 Task: Create repositories for sports technology or performance analytics.
Action: Mouse moved to (181, 141)
Screenshot: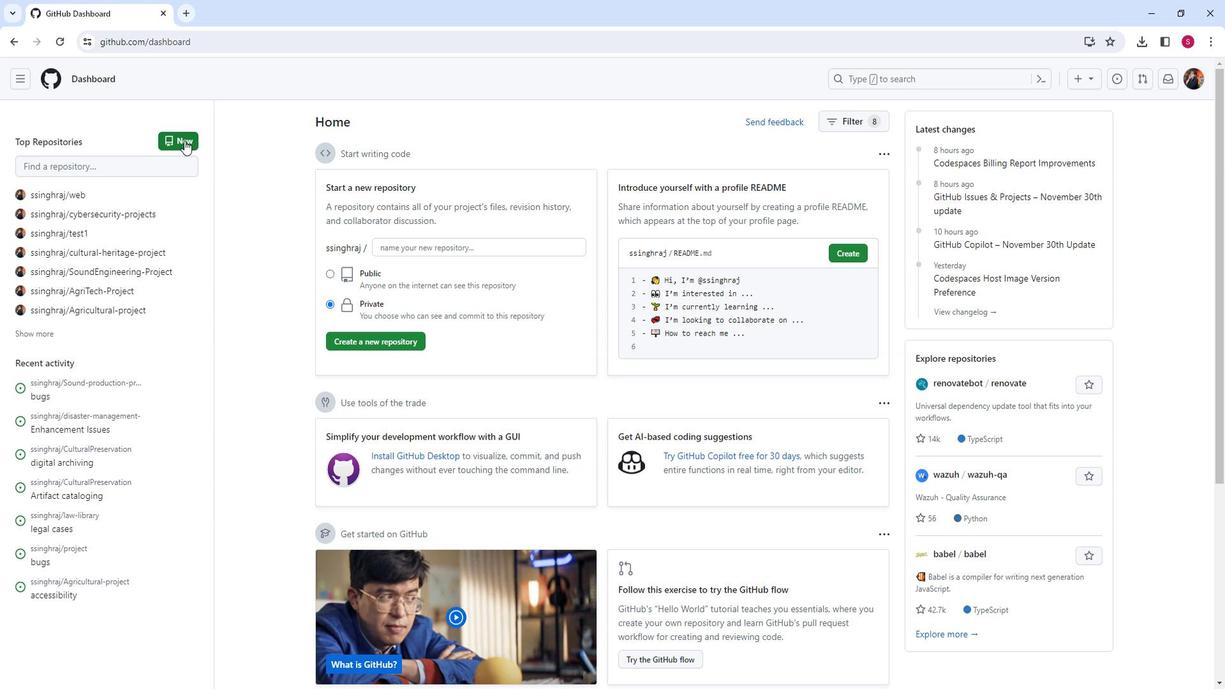 
Action: Mouse pressed left at (181, 141)
Screenshot: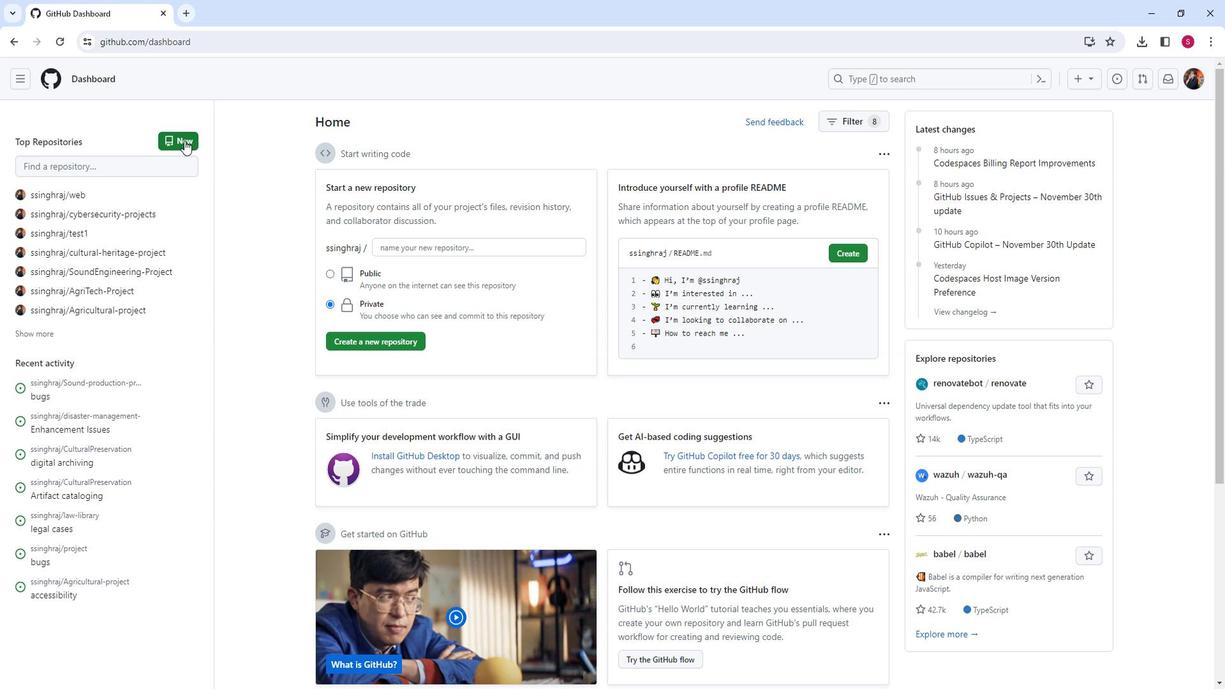 
Action: Mouse moved to (522, 338)
Screenshot: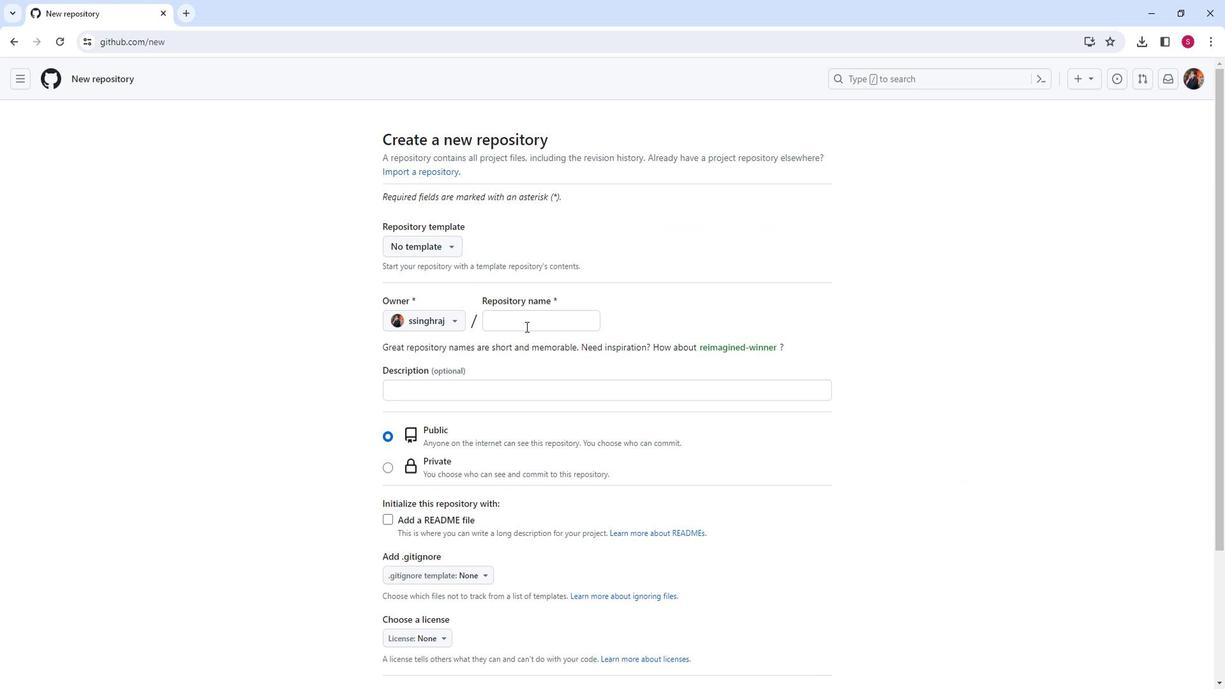 
Action: Mouse pressed left at (522, 338)
Screenshot: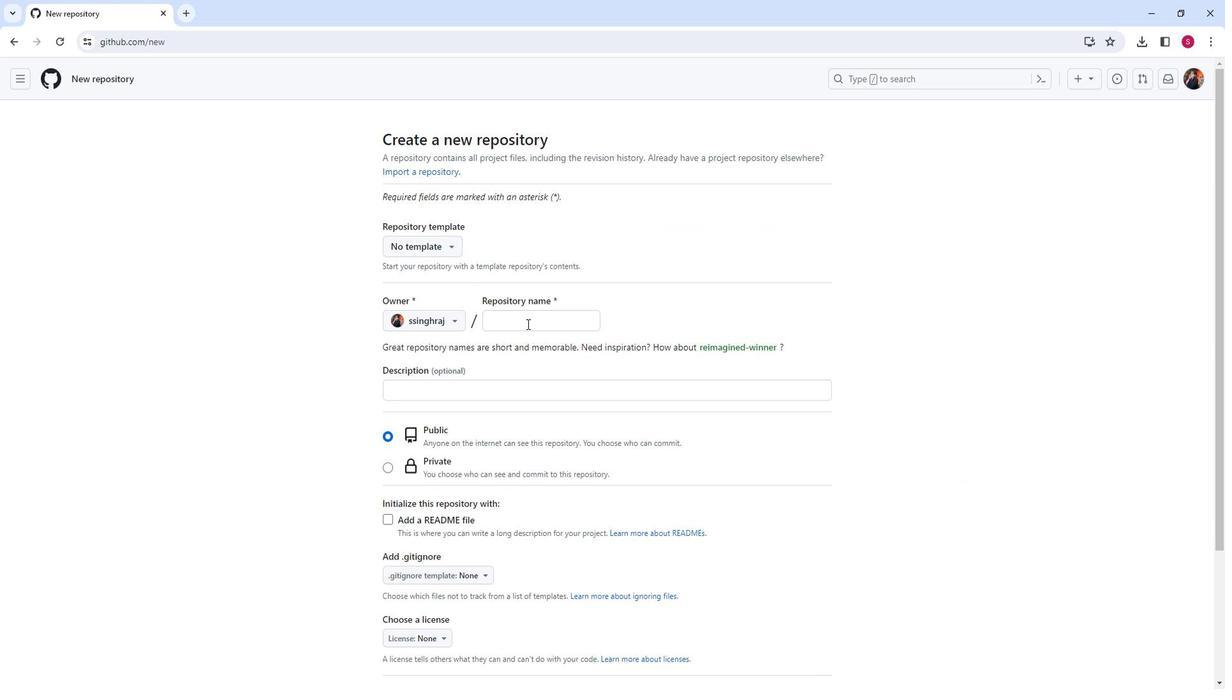 
Action: Mouse moved to (522, 338)
Screenshot: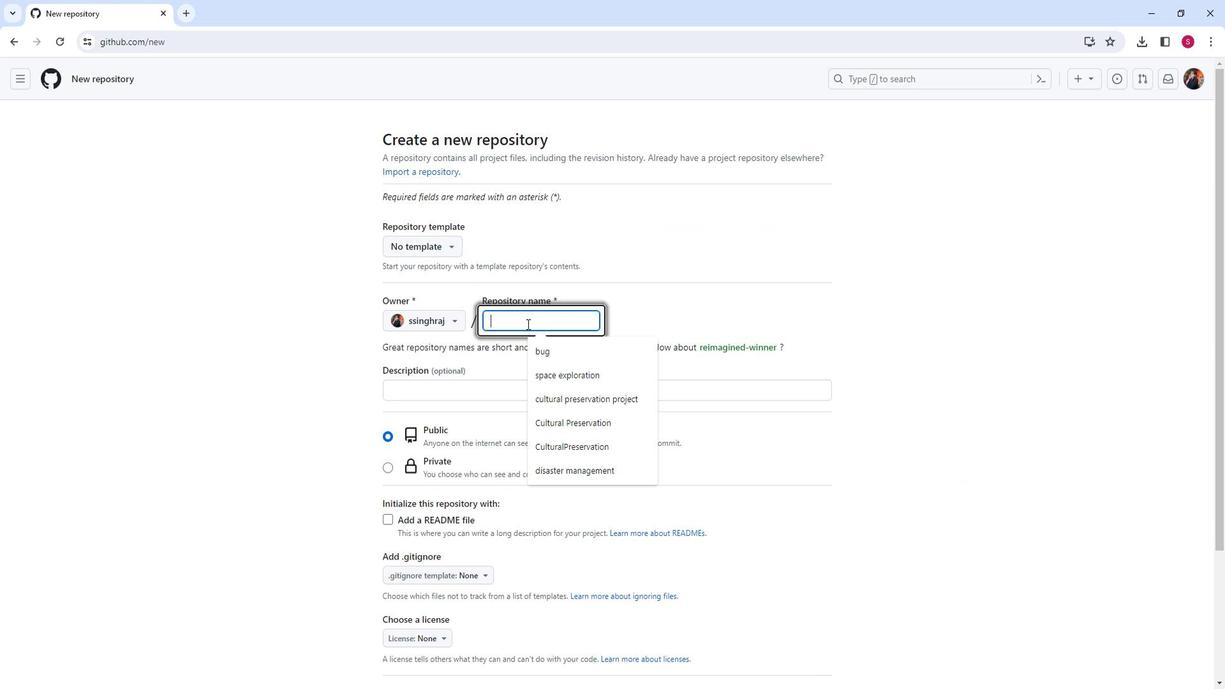 
Action: Key pressed sports<Key.space><Key.shift>T<Key.backspace>technology
Screenshot: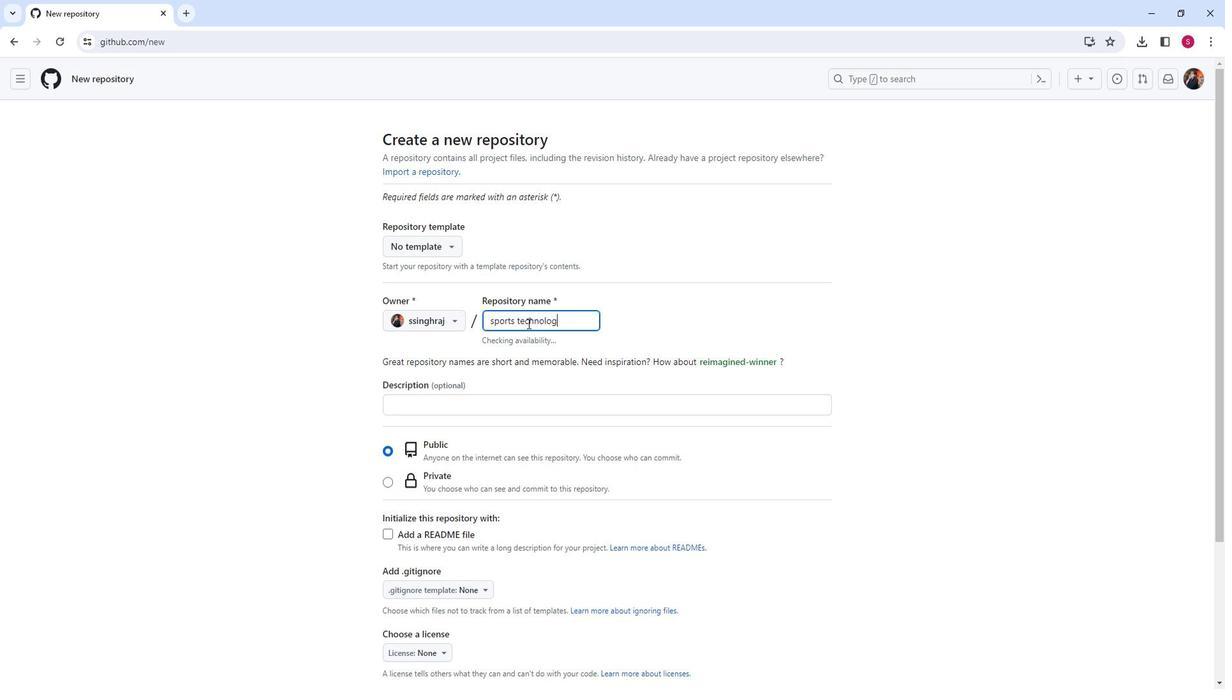 
Action: Mouse moved to (526, 443)
Screenshot: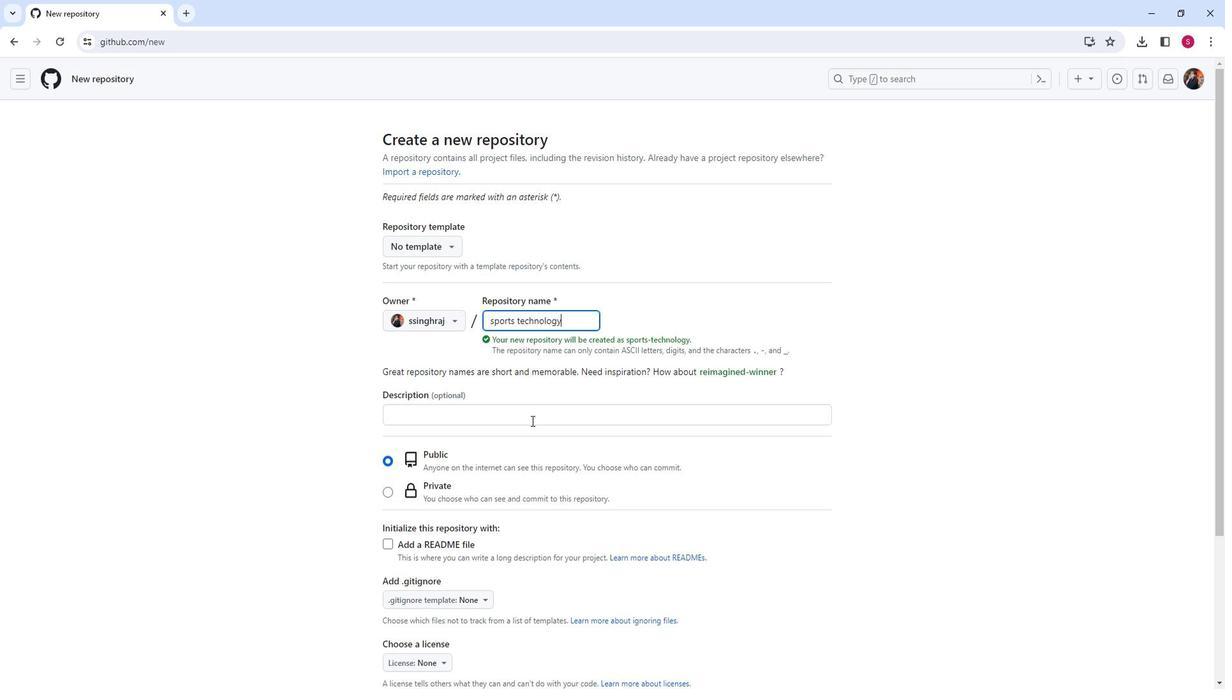 
Action: Mouse scrolled (526, 442) with delta (0, 0)
Screenshot: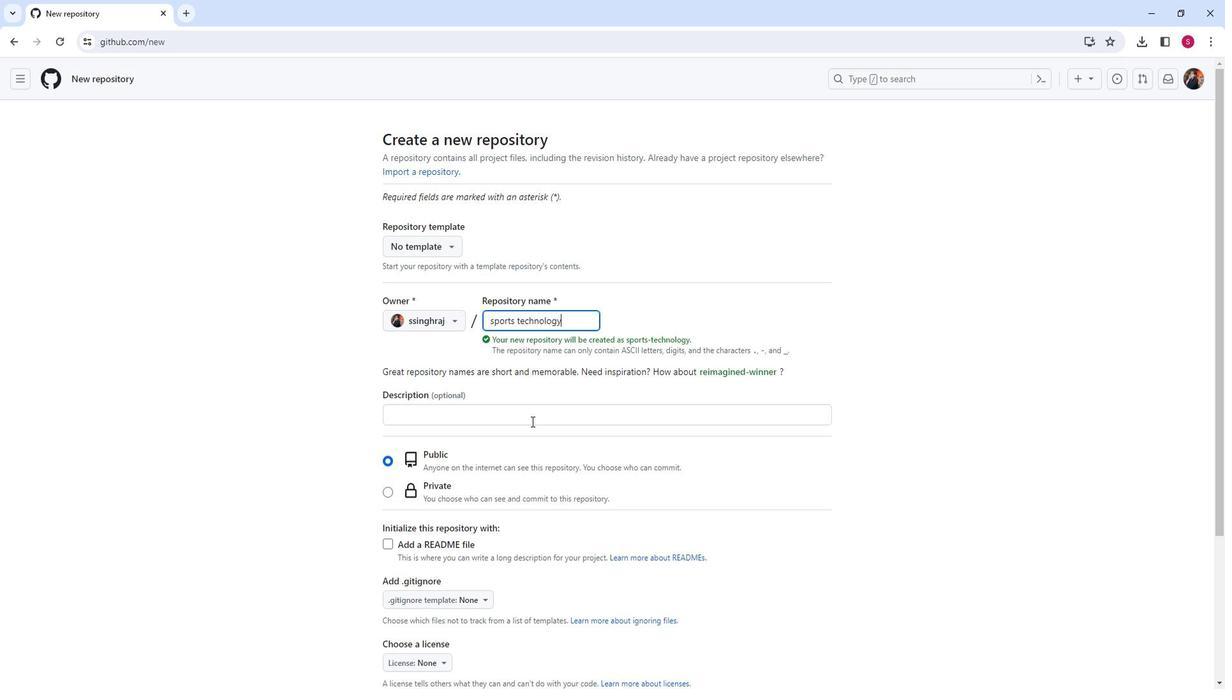 
Action: Mouse scrolled (526, 442) with delta (0, 0)
Screenshot: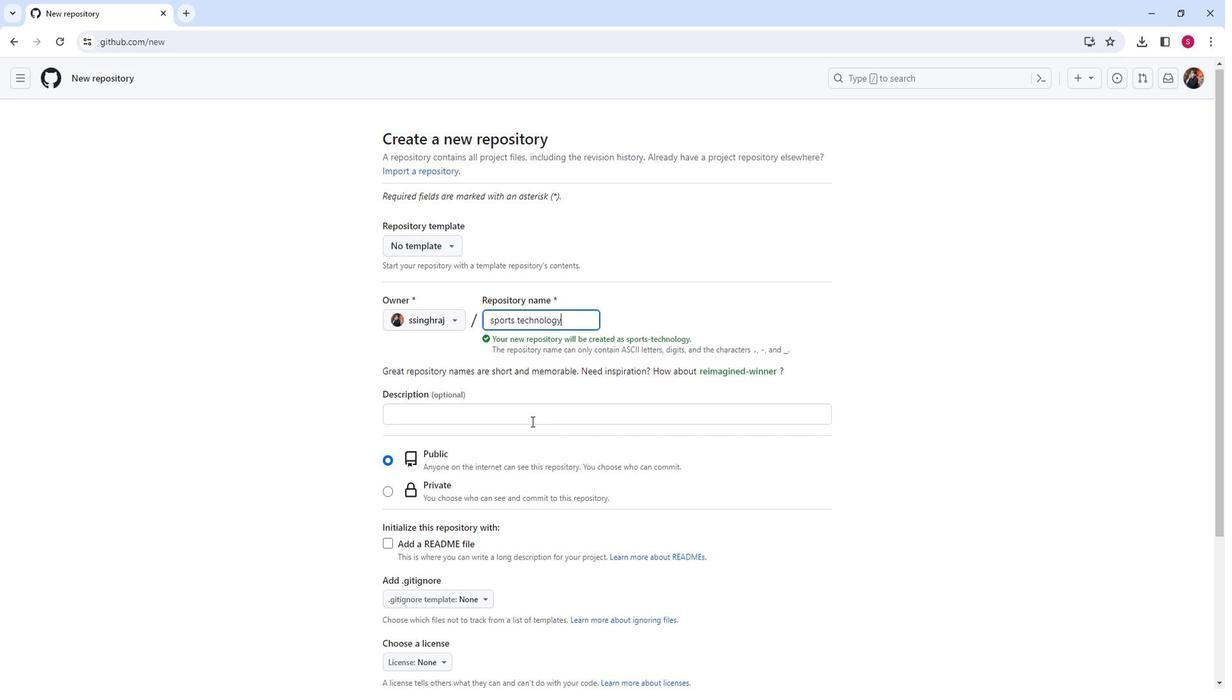 
Action: Mouse moved to (391, 377)
Screenshot: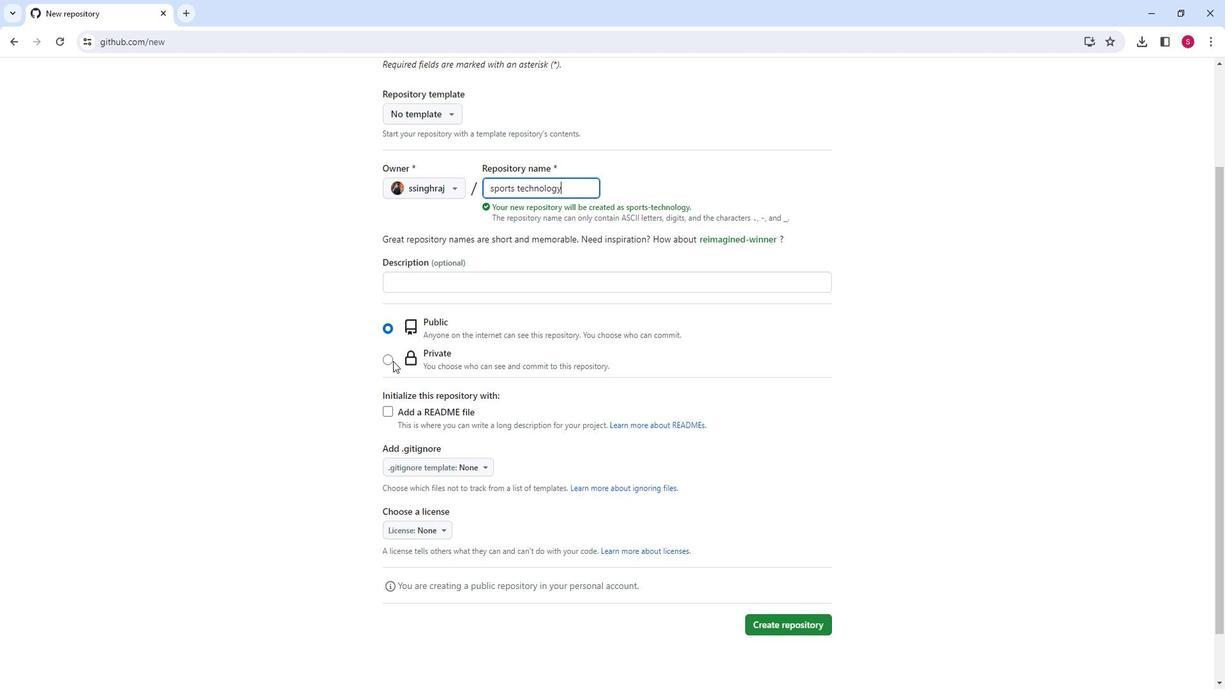 
Action: Mouse pressed left at (391, 377)
Screenshot: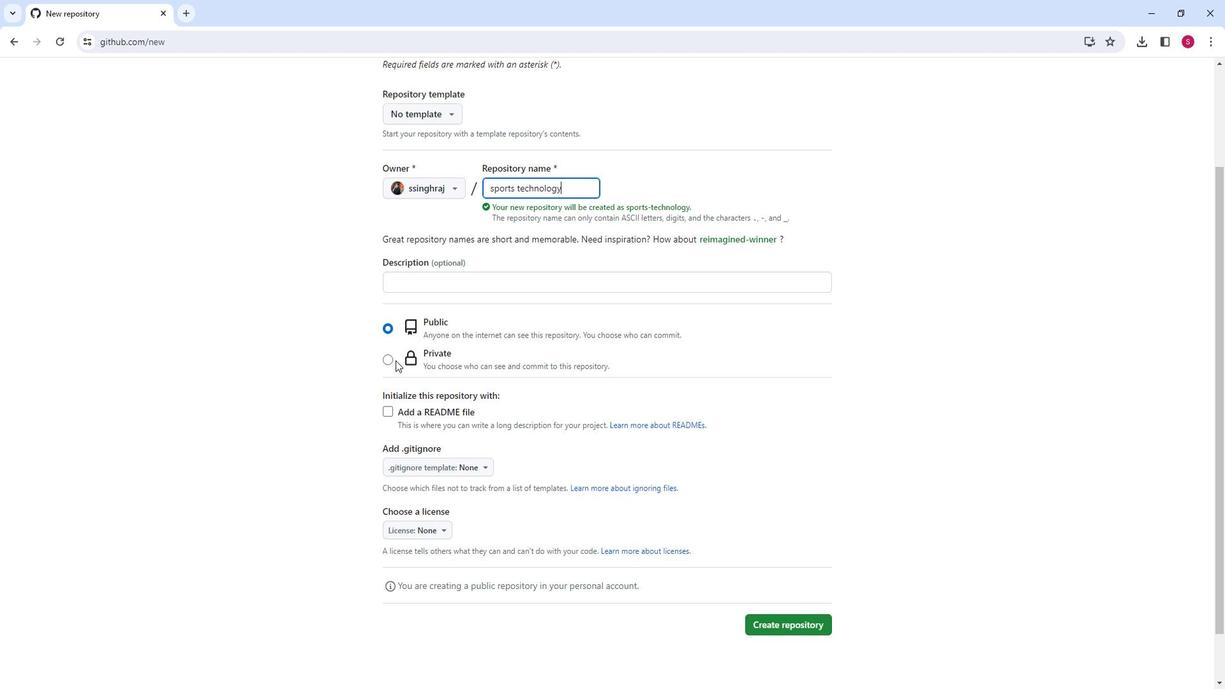 
Action: Mouse moved to (382, 375)
Screenshot: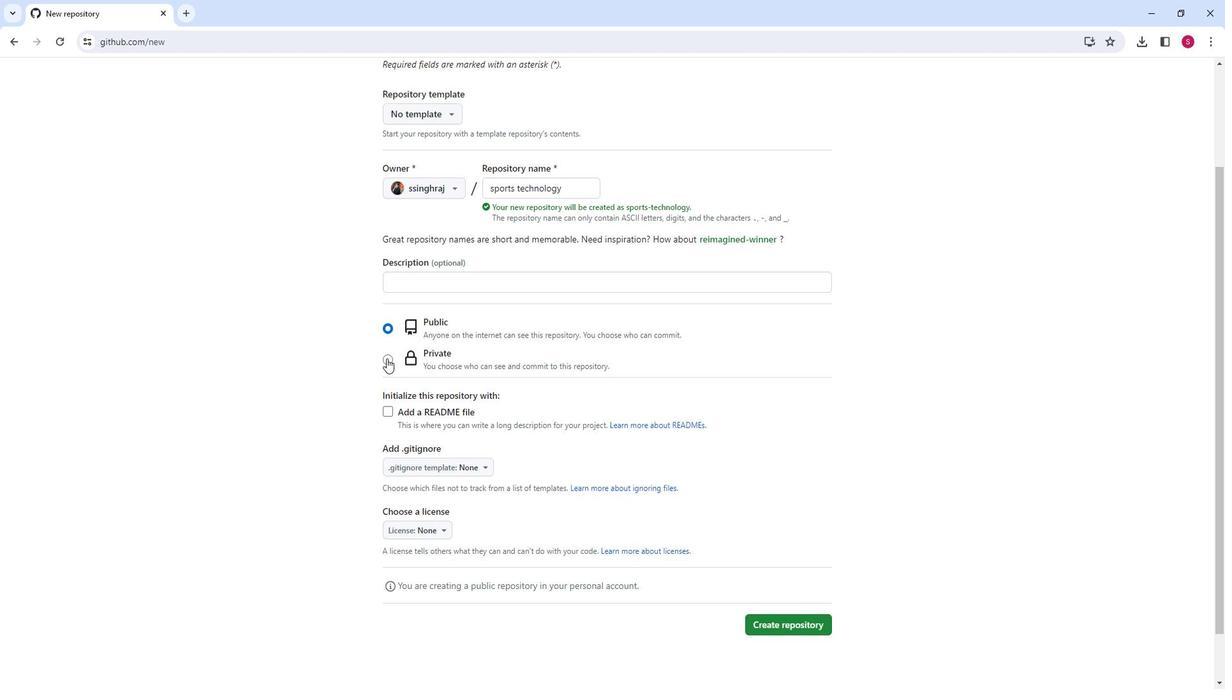 
Action: Mouse pressed left at (382, 375)
Screenshot: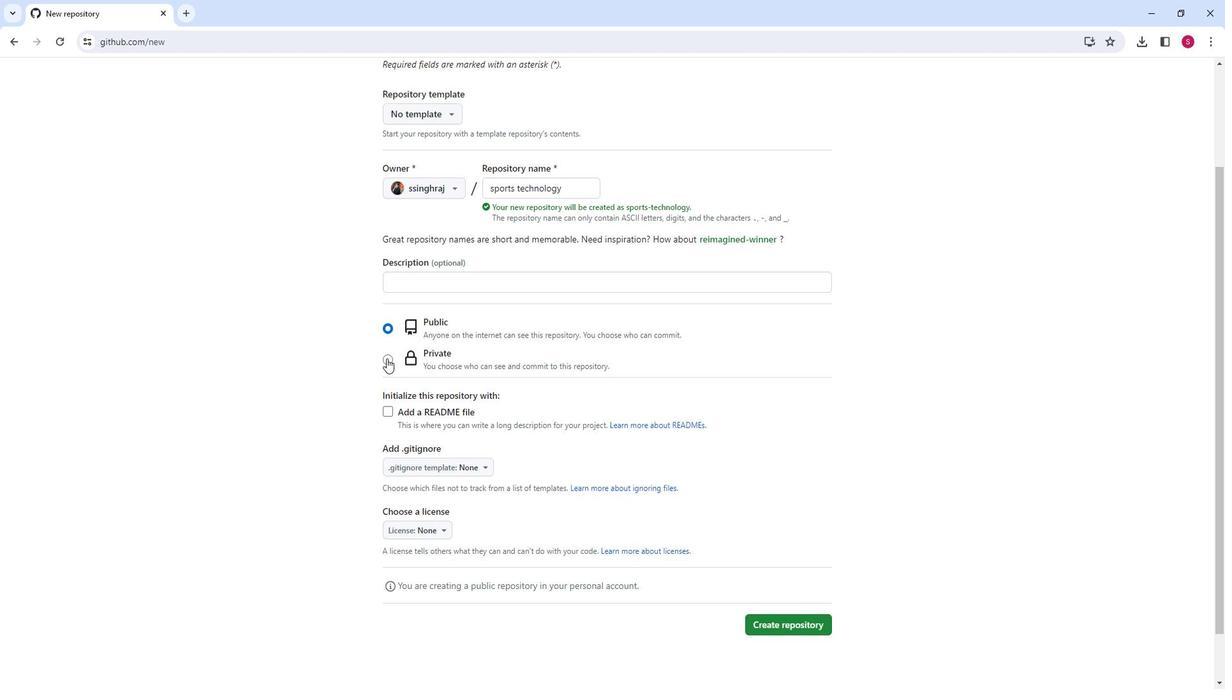 
Action: Mouse moved to (387, 432)
Screenshot: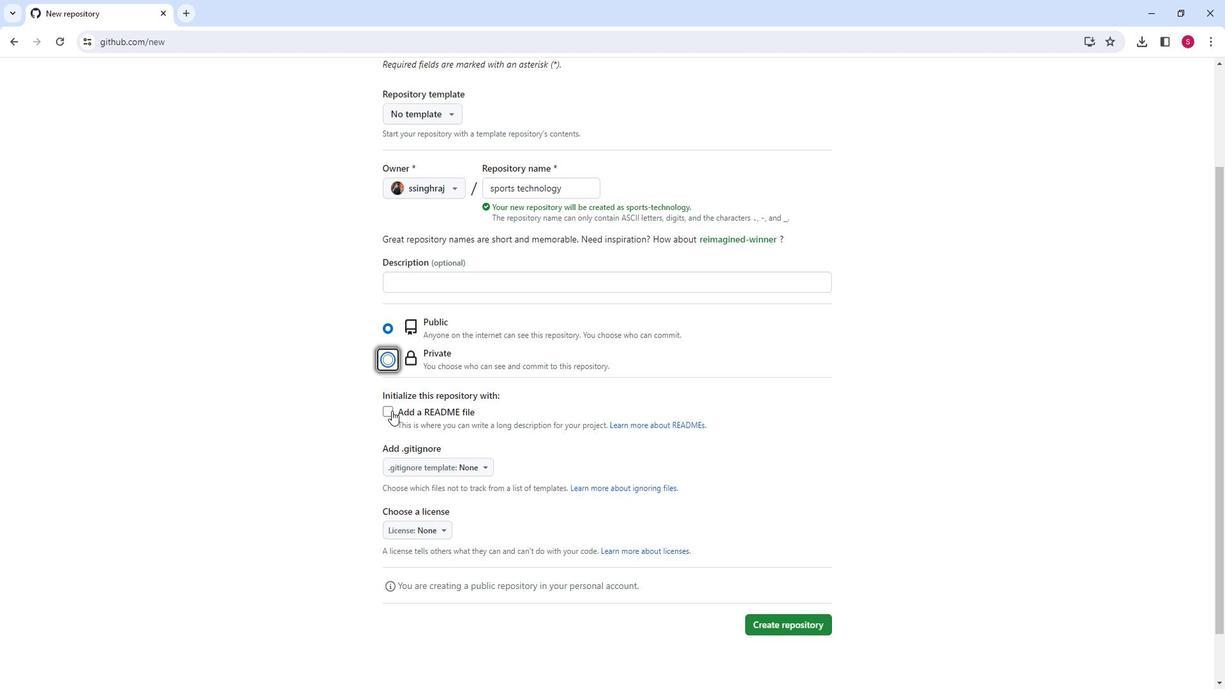 
Action: Mouse pressed left at (387, 432)
Screenshot: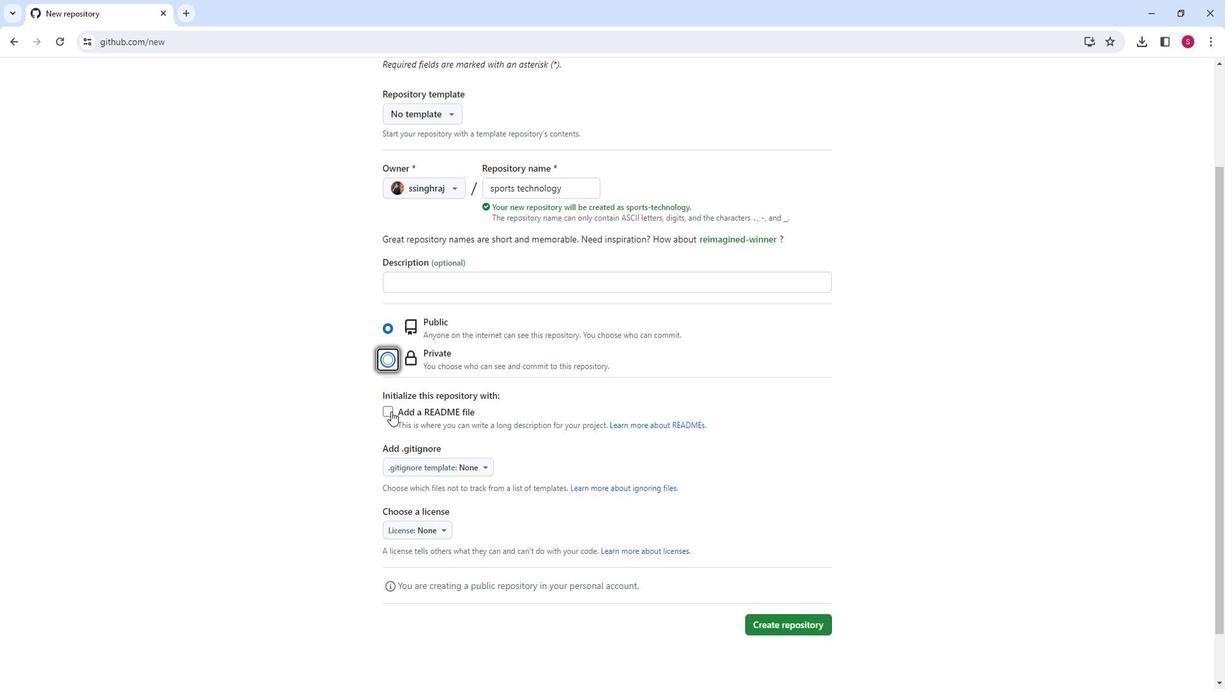 
Action: Mouse moved to (380, 374)
Screenshot: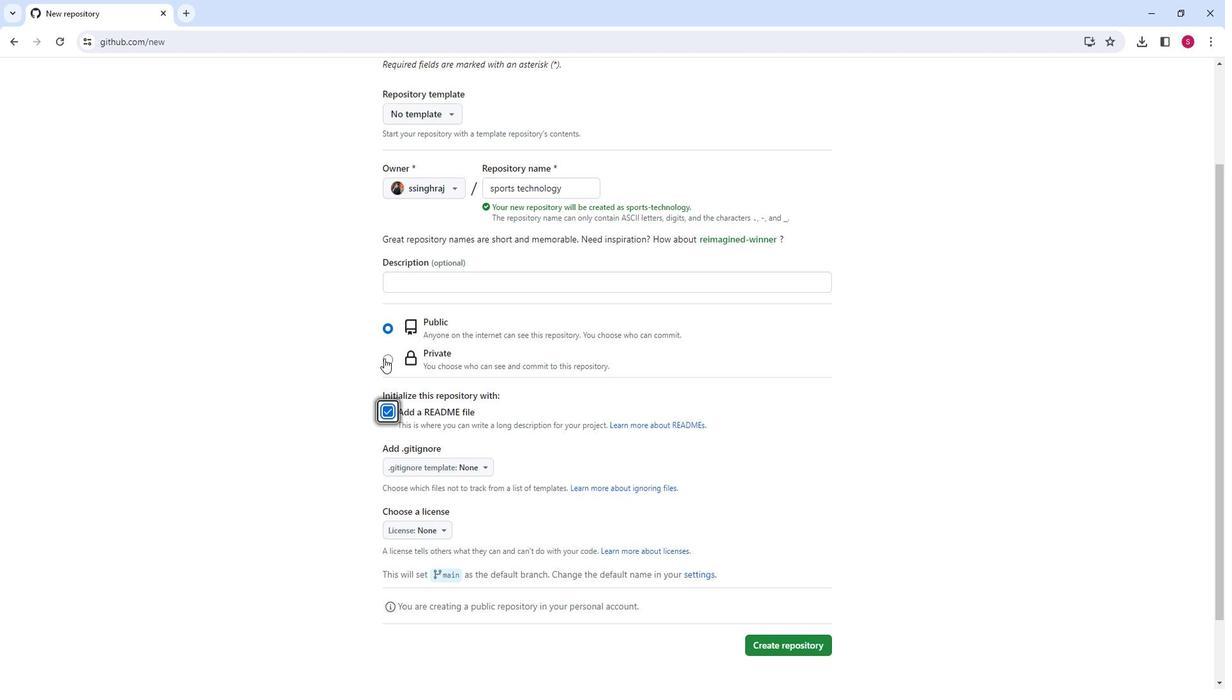 
Action: Mouse pressed left at (380, 374)
Screenshot: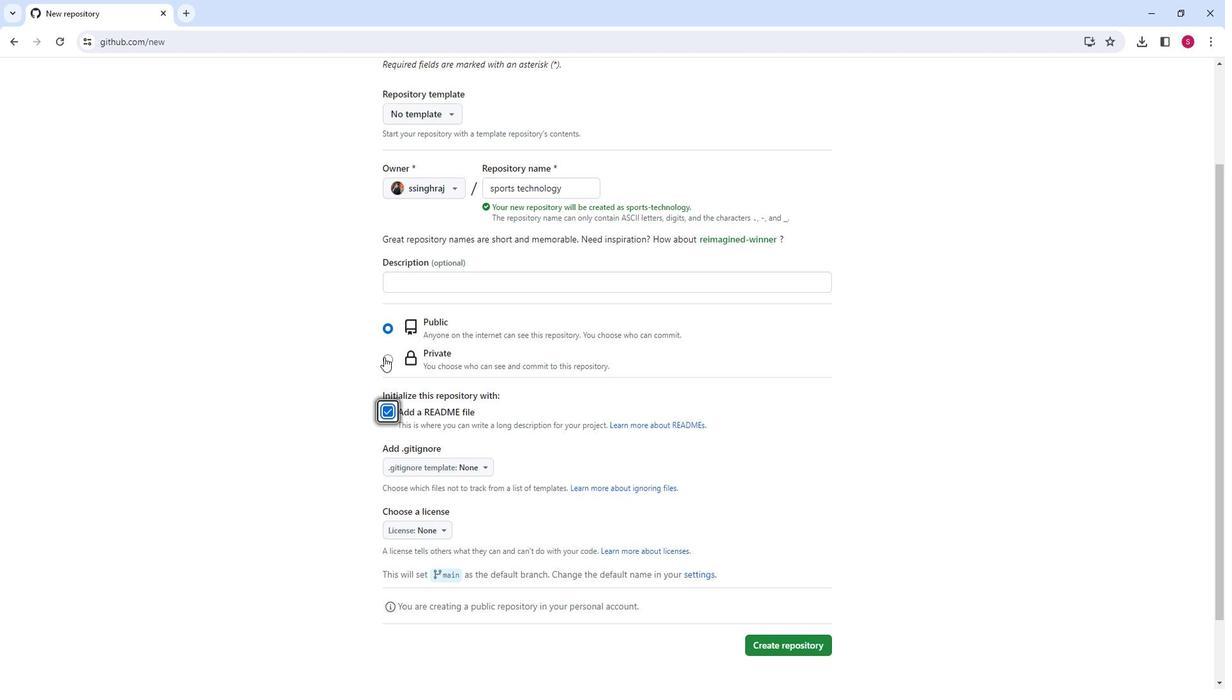 
Action: Mouse moved to (795, 682)
Screenshot: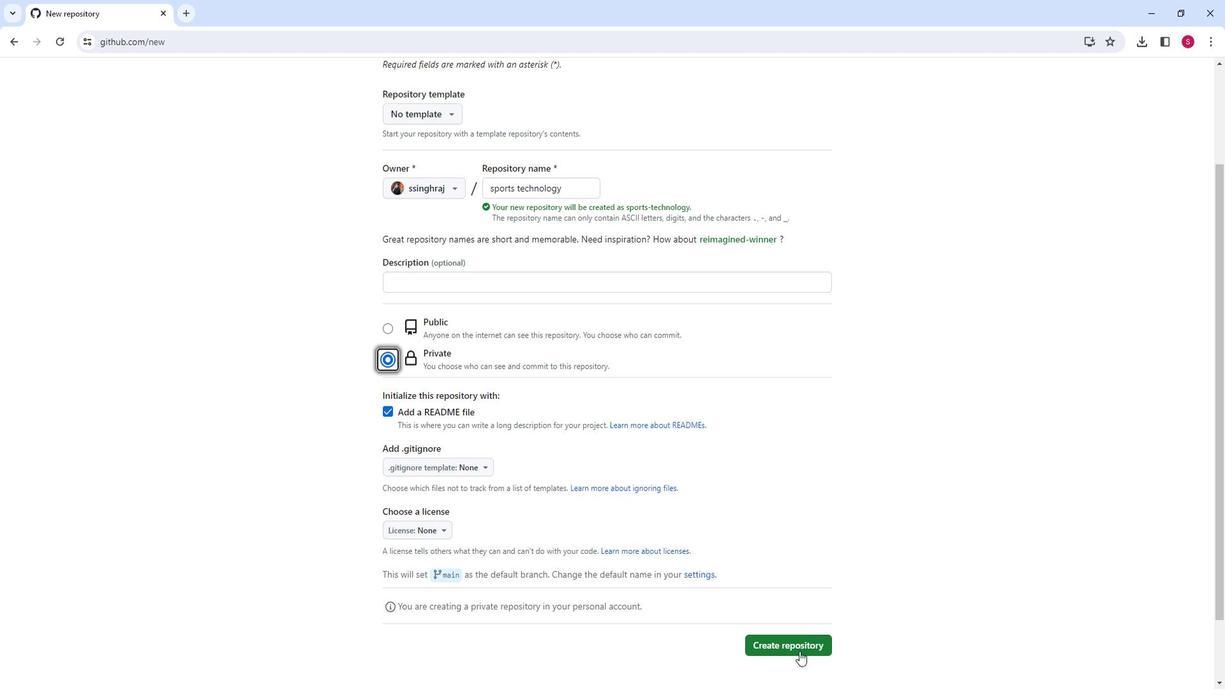 
Action: Mouse pressed left at (795, 682)
Screenshot: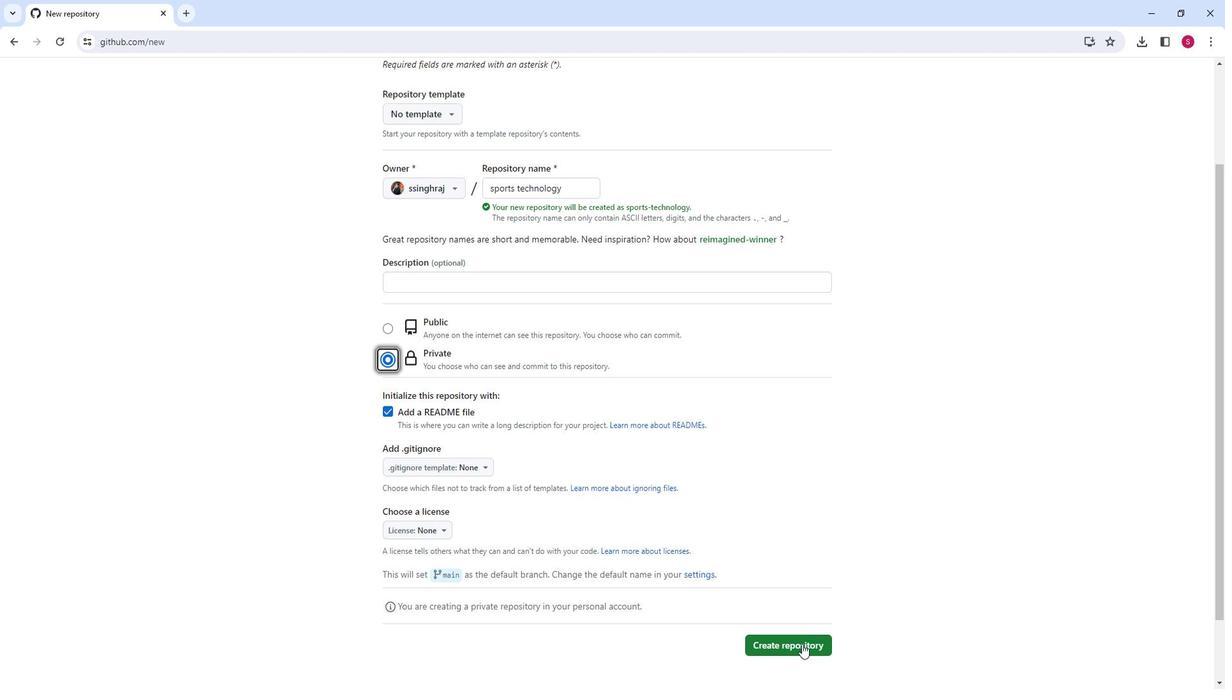 
